 Task: Create List Brand Reputation in Board IT Security Best Practices to Workspace Cloud Storage Services. Create List Brand Loyalty in Board Employee Motivation and Engagement Programs to Workspace Cloud Storage Services. Create List Brand Advocacy in Board Market Segmentation and Targeting Market Size Estimation and Analysis to Workspace Cloud Storage Services
Action: Mouse moved to (175, 129)
Screenshot: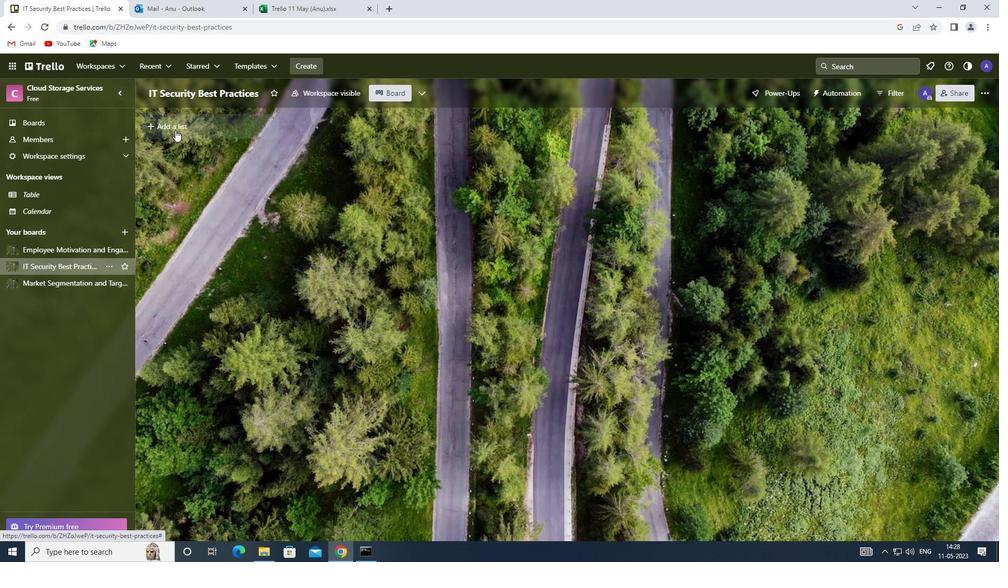 
Action: Mouse pressed left at (175, 129)
Screenshot: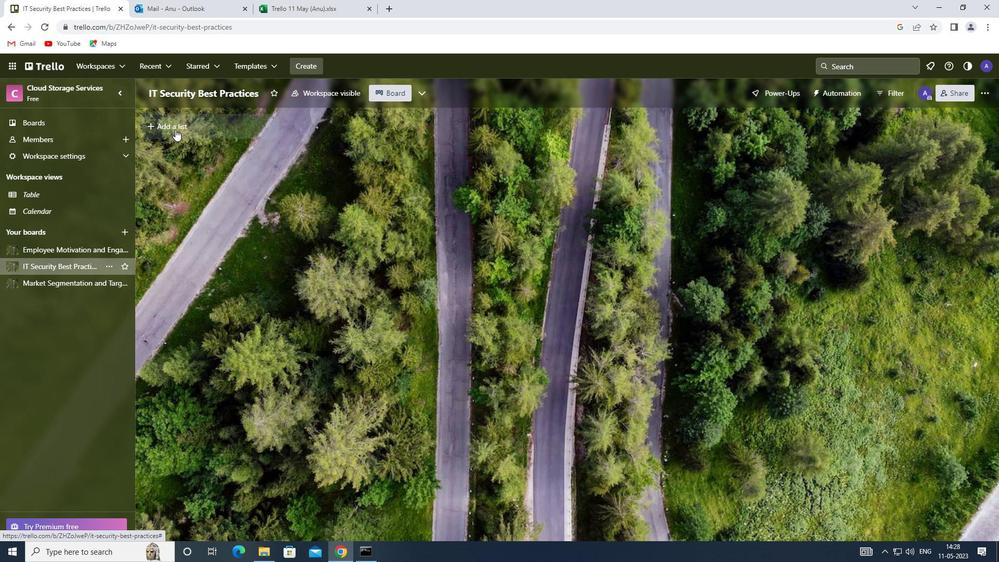 
Action: Mouse moved to (178, 126)
Screenshot: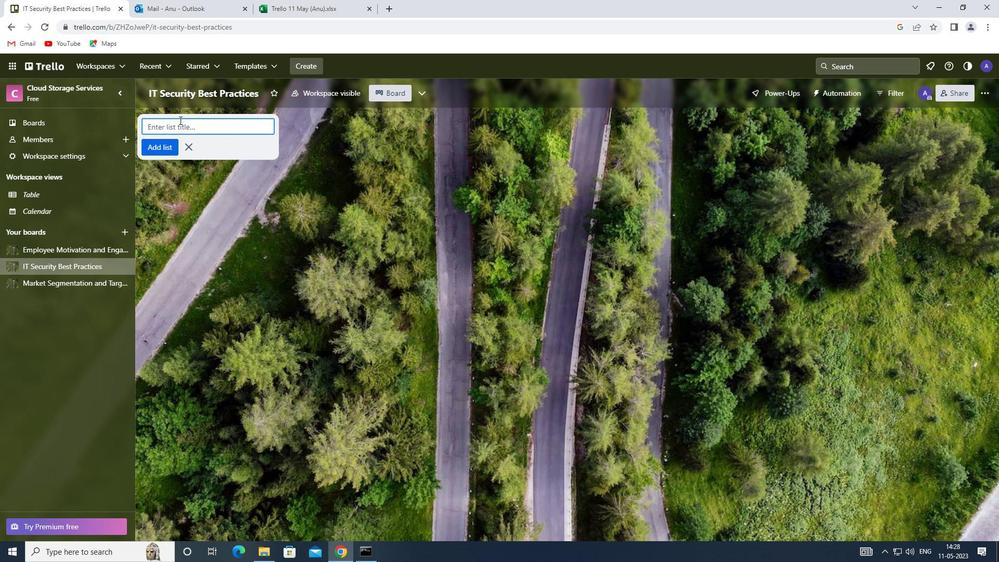 
Action: Mouse pressed left at (178, 126)
Screenshot: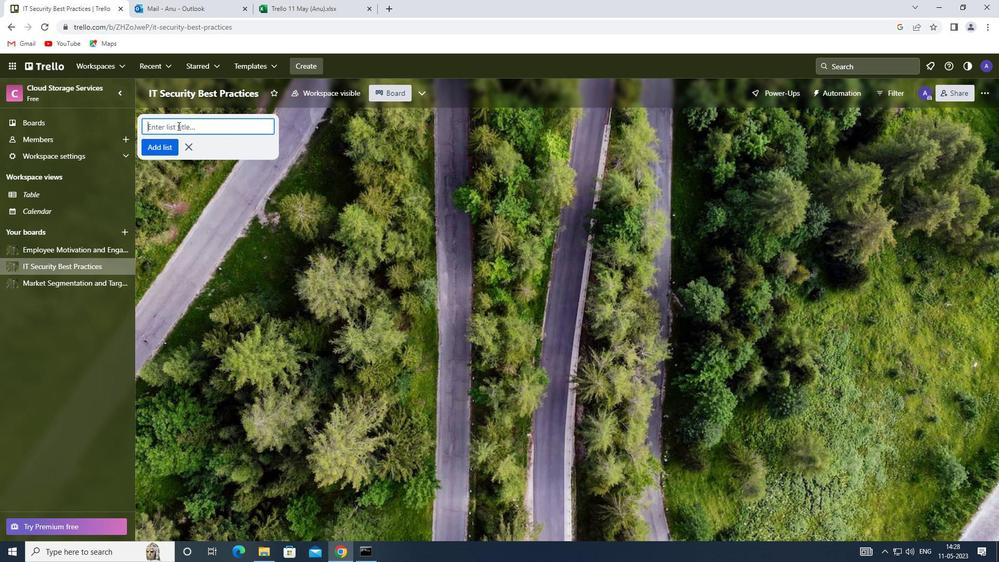 
Action: Key pressed <Key.shift>REOUTATION<Key.enter>
Screenshot: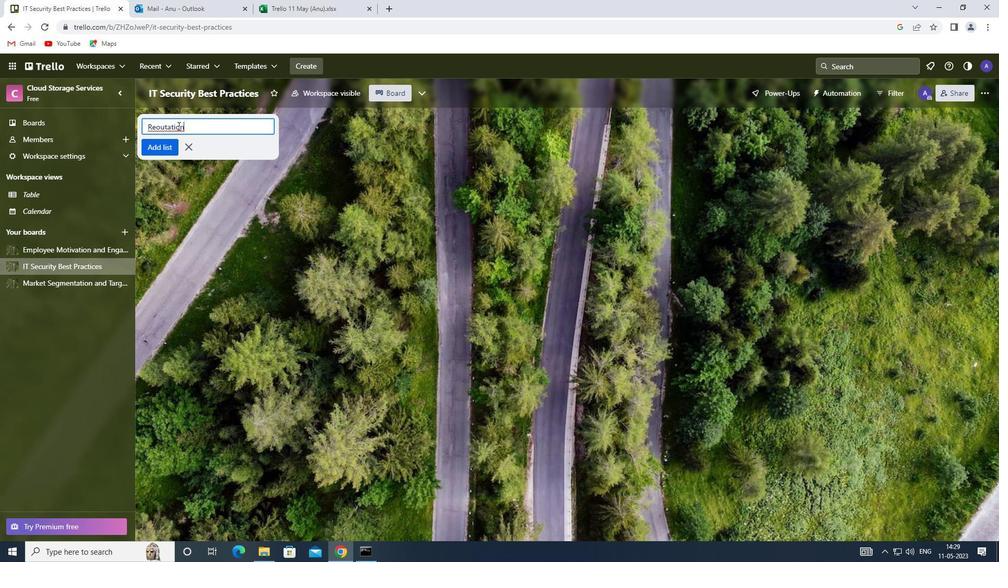 
Action: Mouse moved to (43, 249)
Screenshot: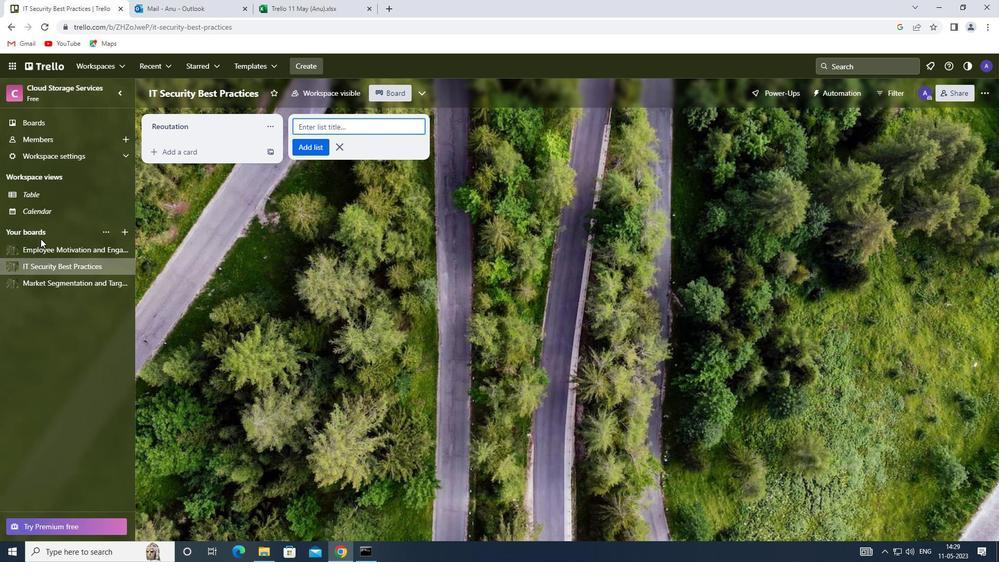 
Action: Mouse pressed left at (43, 249)
Screenshot: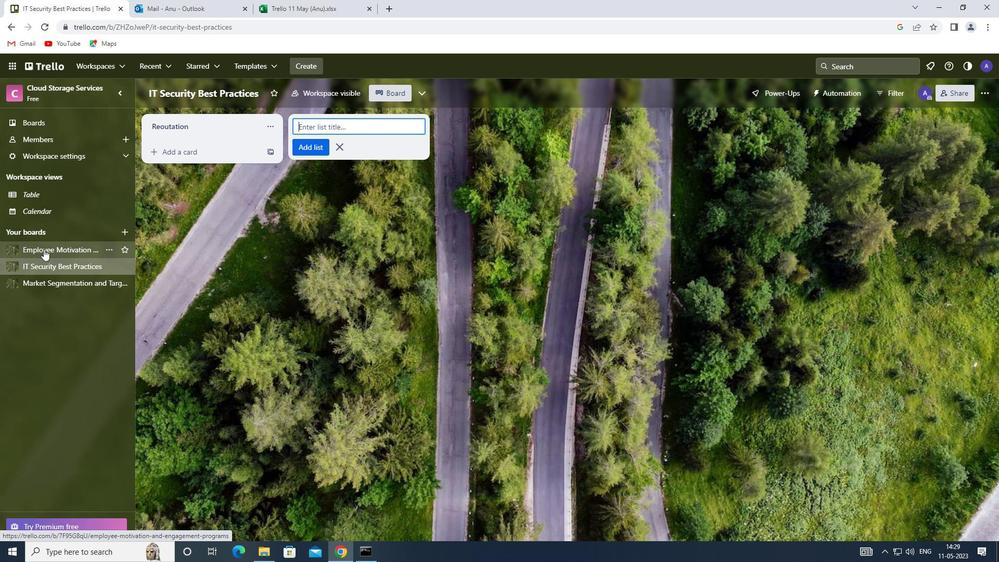 
Action: Mouse moved to (187, 124)
Screenshot: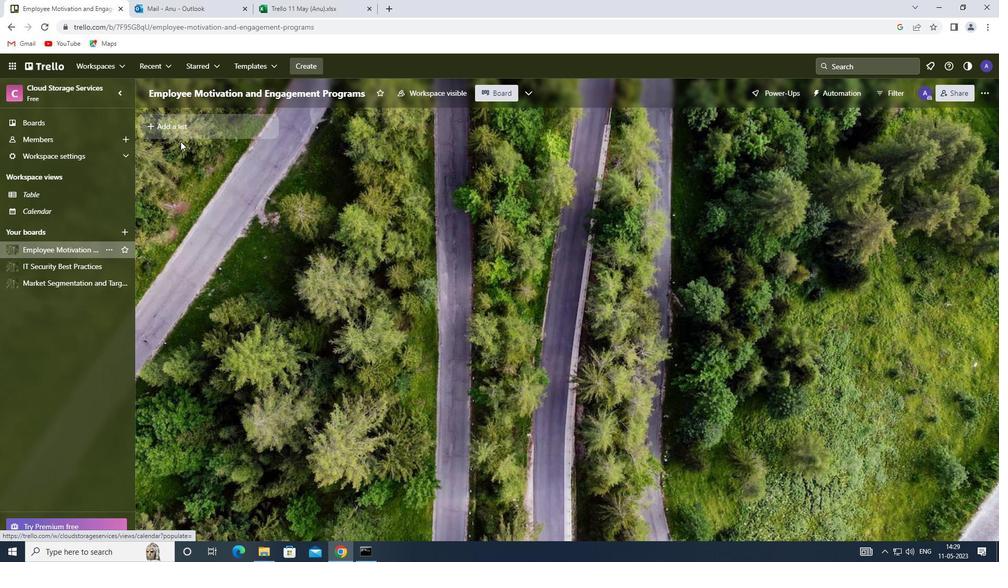 
Action: Mouse pressed left at (187, 124)
Screenshot: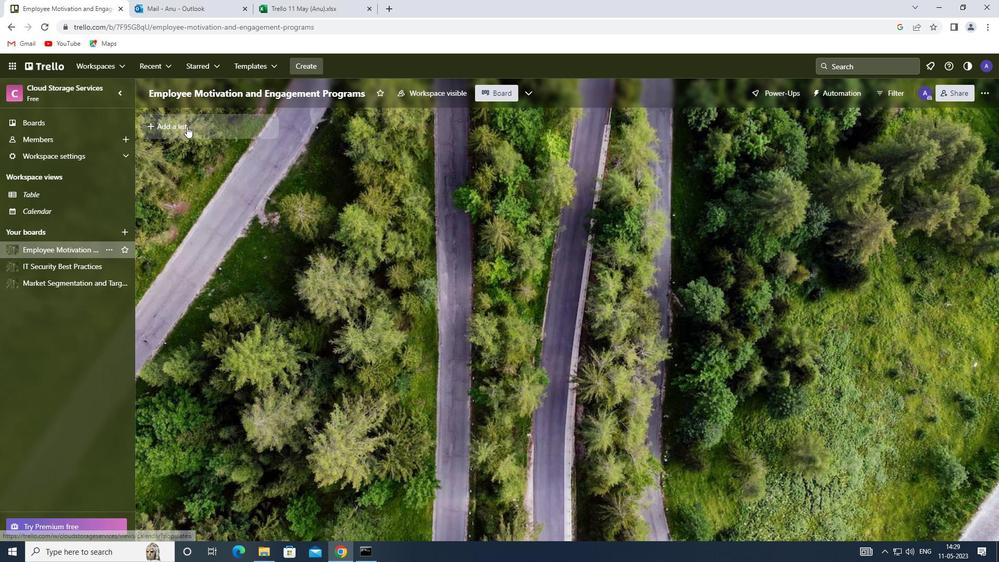 
Action: Mouse pressed left at (187, 124)
Screenshot: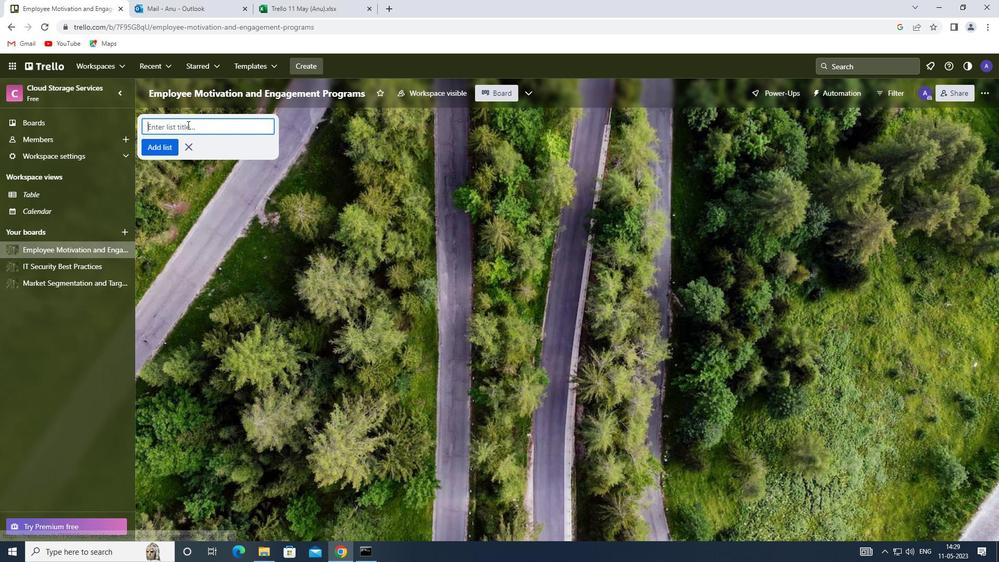 
Action: Key pressed <Key.shift>LOYALTY<Key.enter>
Screenshot: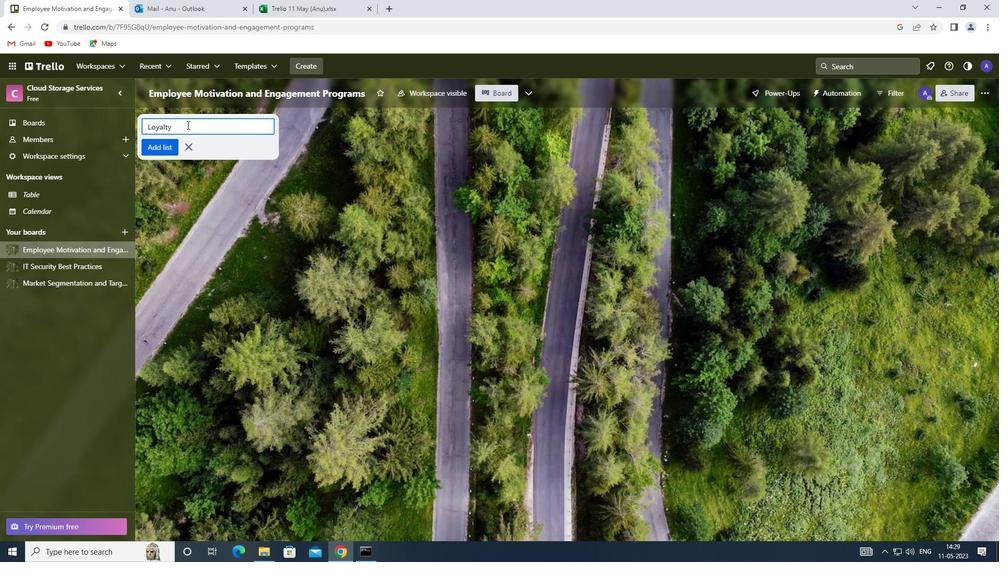 
Action: Mouse moved to (77, 278)
Screenshot: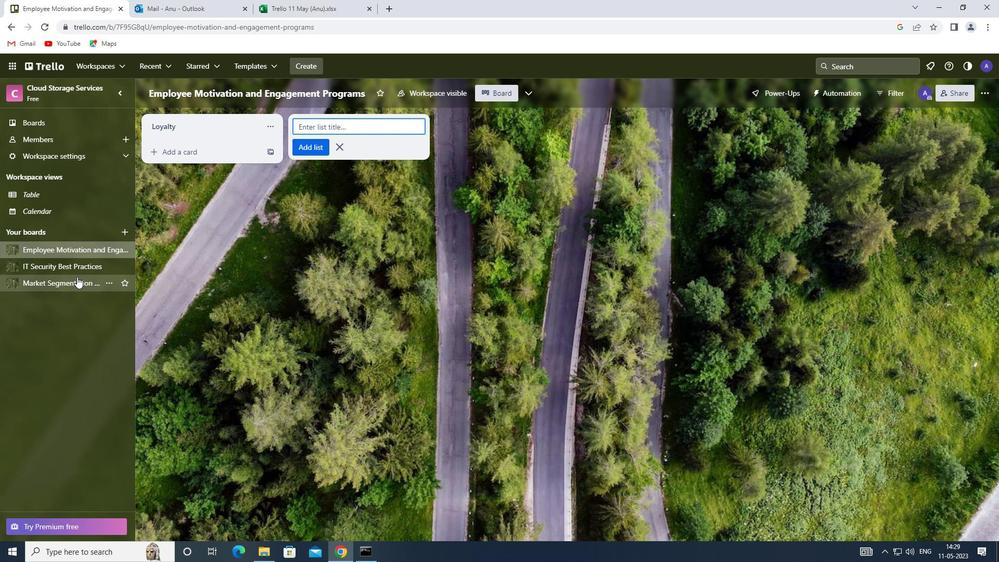 
Action: Mouse pressed left at (77, 278)
Screenshot: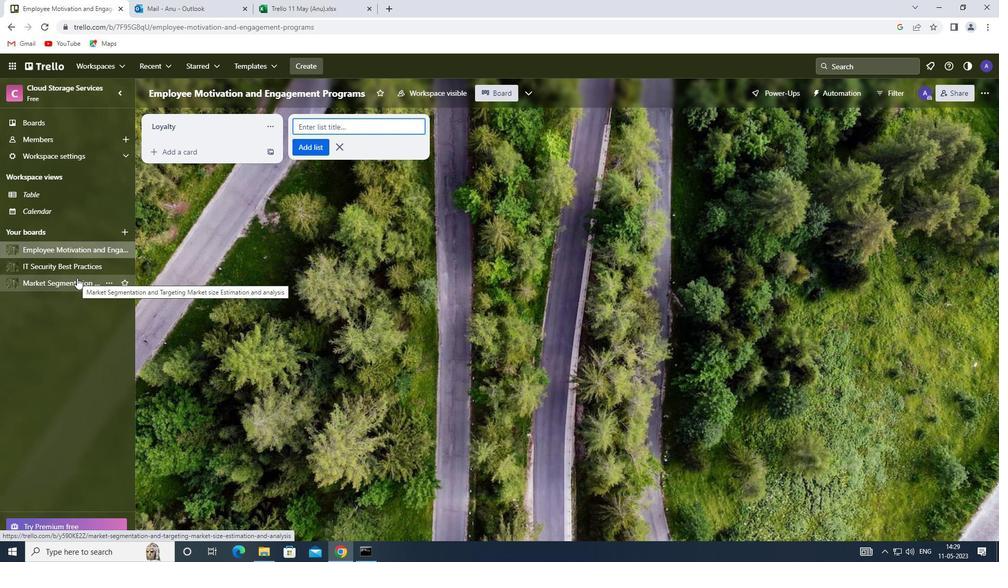
Action: Mouse moved to (183, 120)
Screenshot: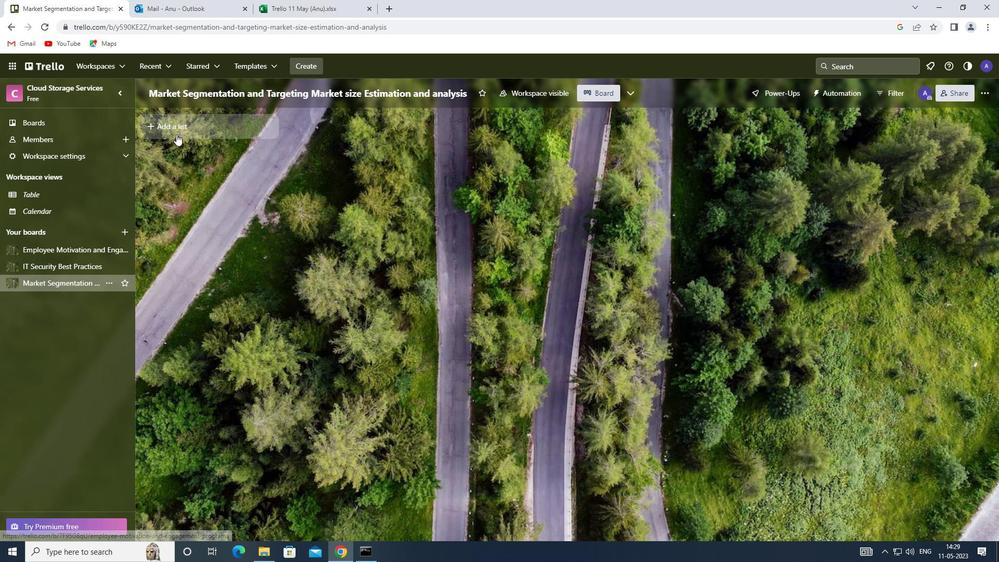 
Action: Mouse pressed left at (183, 120)
Screenshot: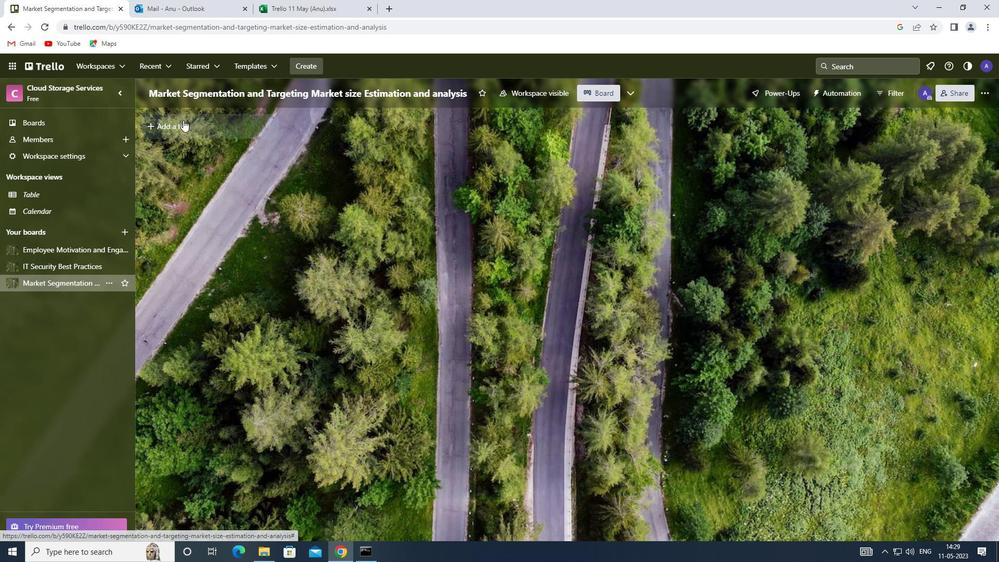 
Action: Mouse moved to (183, 123)
Screenshot: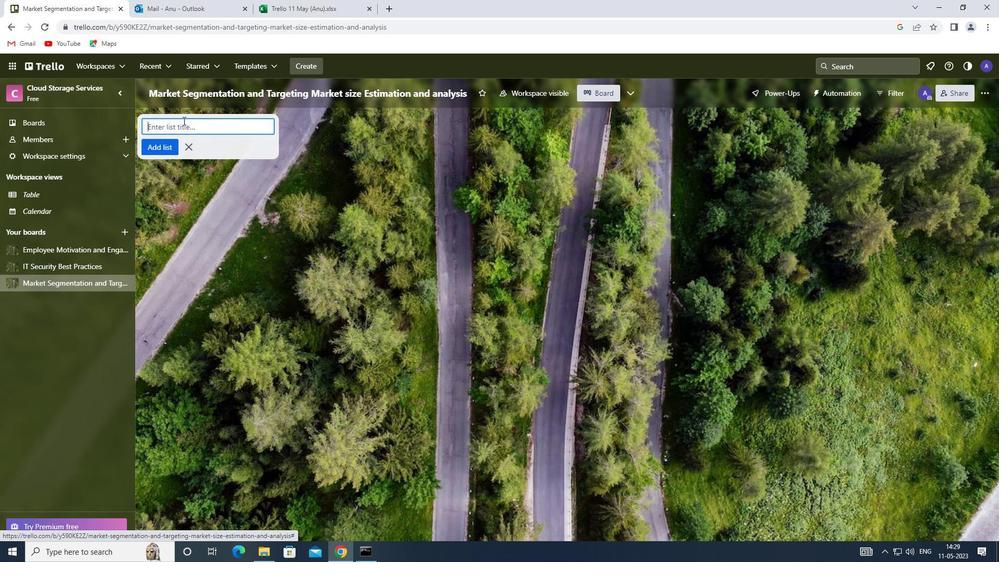 
Action: Mouse pressed left at (183, 123)
Screenshot: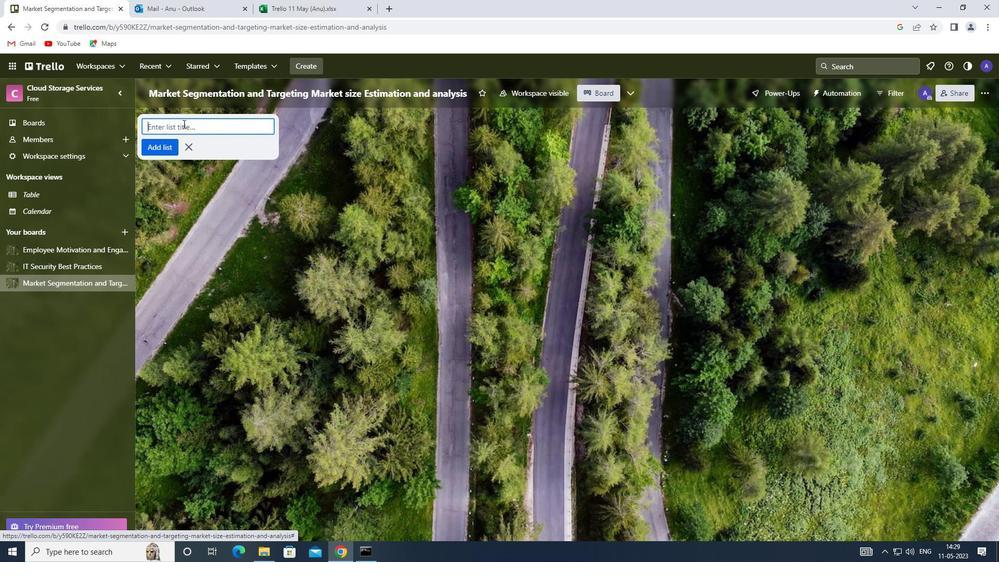 
Action: Key pressed <Key.shift>ADVOCACY<Key.enter>
Screenshot: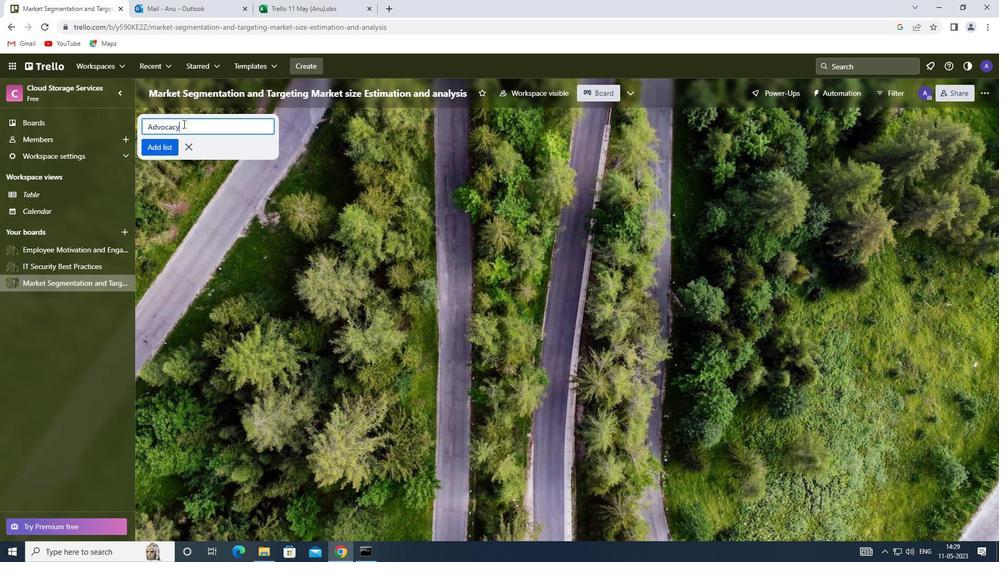 
